 Task: Display the location "169 Perry Street, Grand Blanc, Michigan" only after confirmation.
Action: Mouse moved to (110, 180)
Screenshot: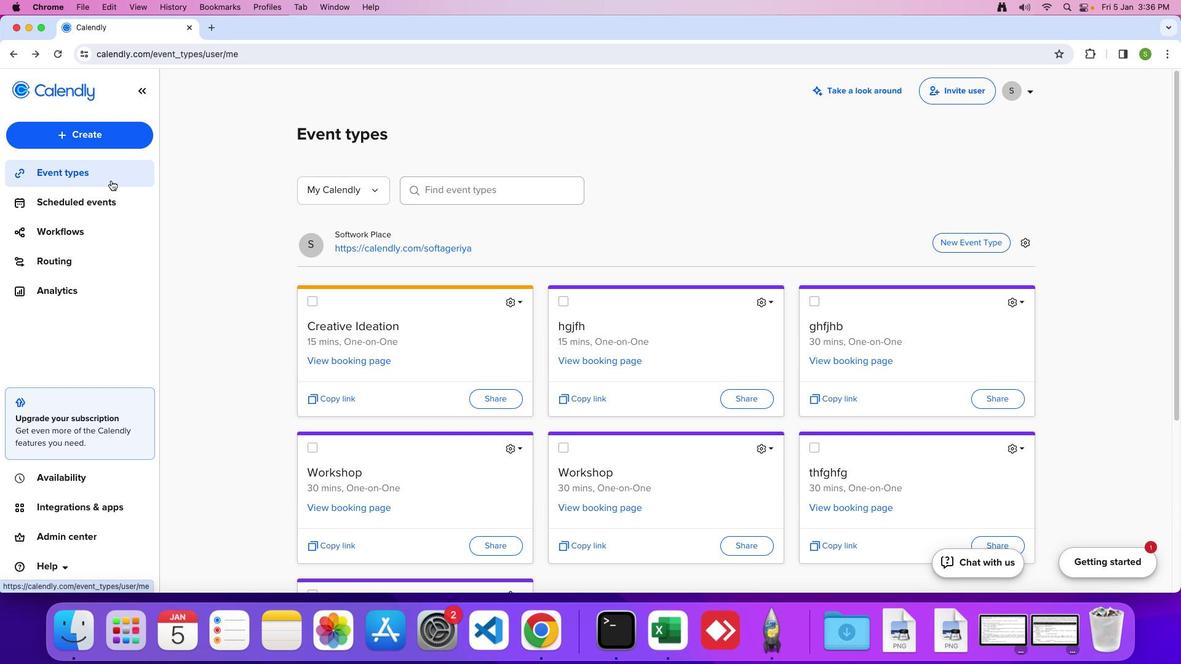 
Action: Mouse pressed left at (110, 180)
Screenshot: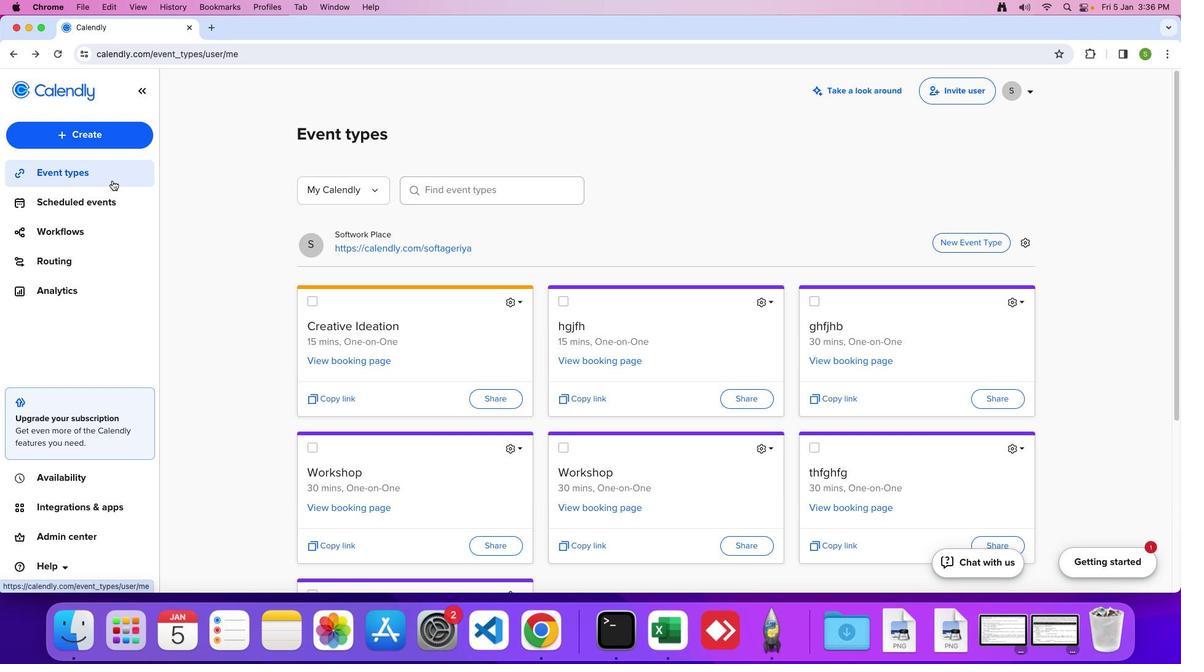 
Action: Mouse moved to (511, 298)
Screenshot: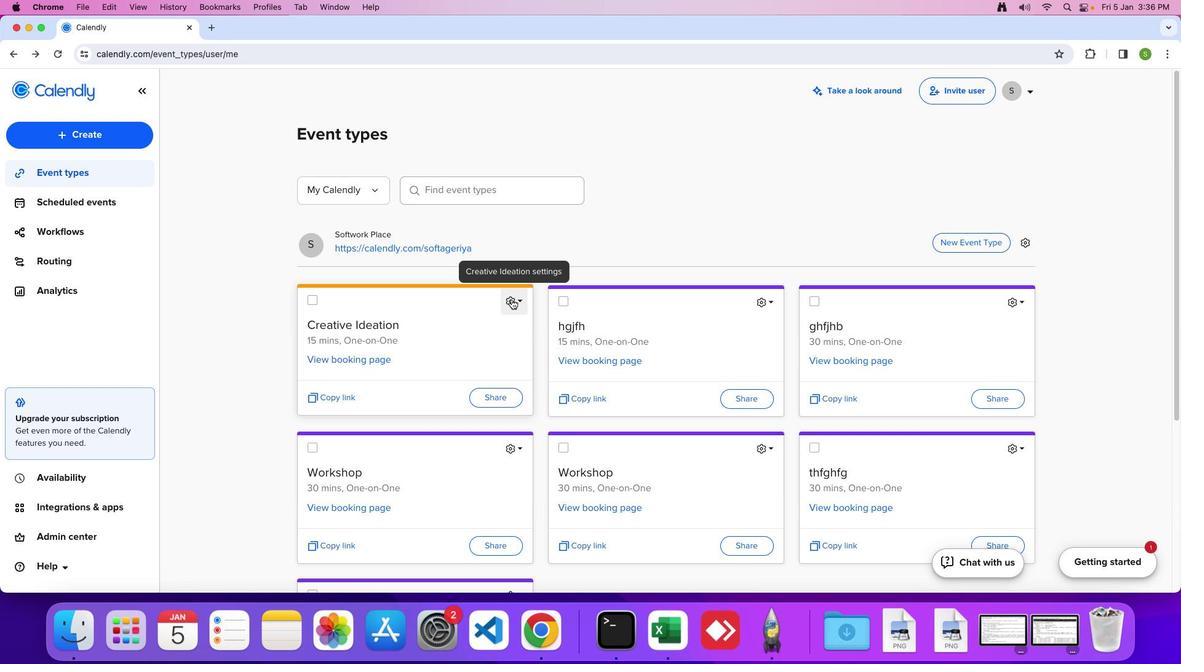 
Action: Mouse pressed left at (511, 298)
Screenshot: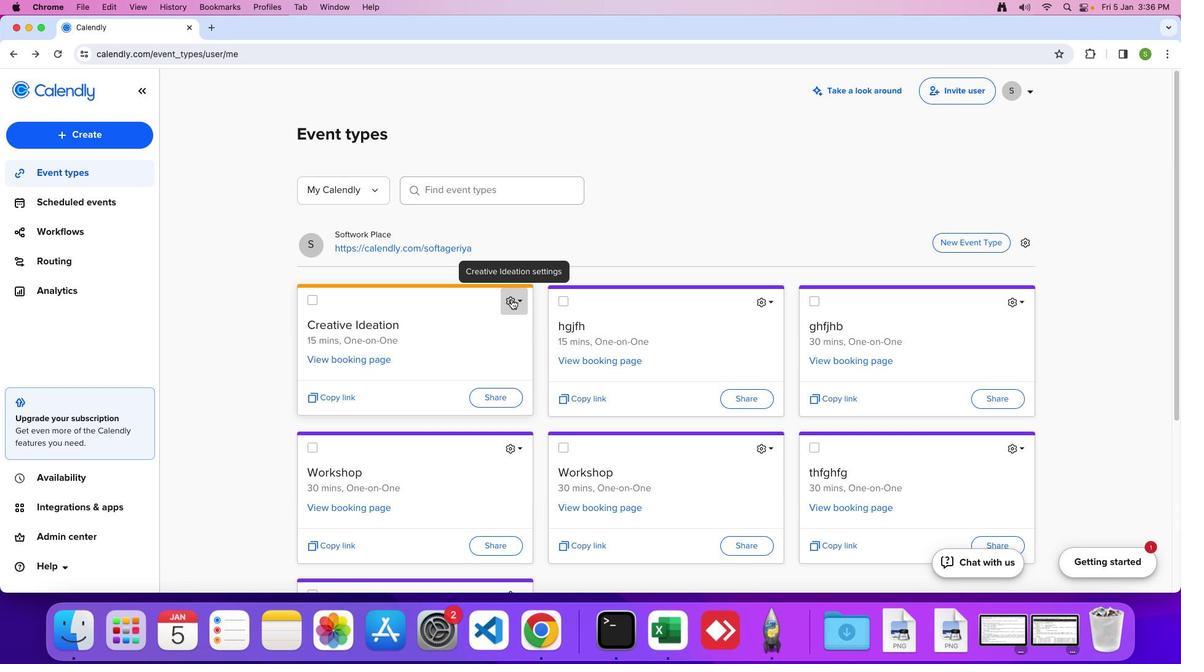 
Action: Mouse moved to (490, 334)
Screenshot: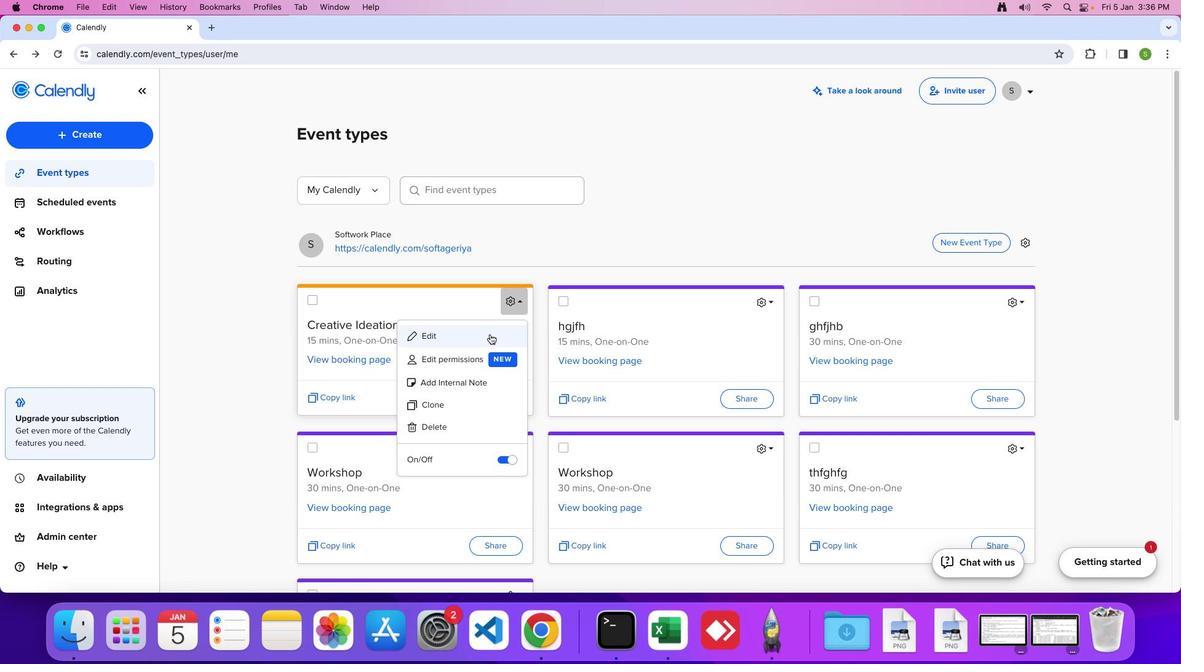 
Action: Mouse pressed left at (490, 334)
Screenshot: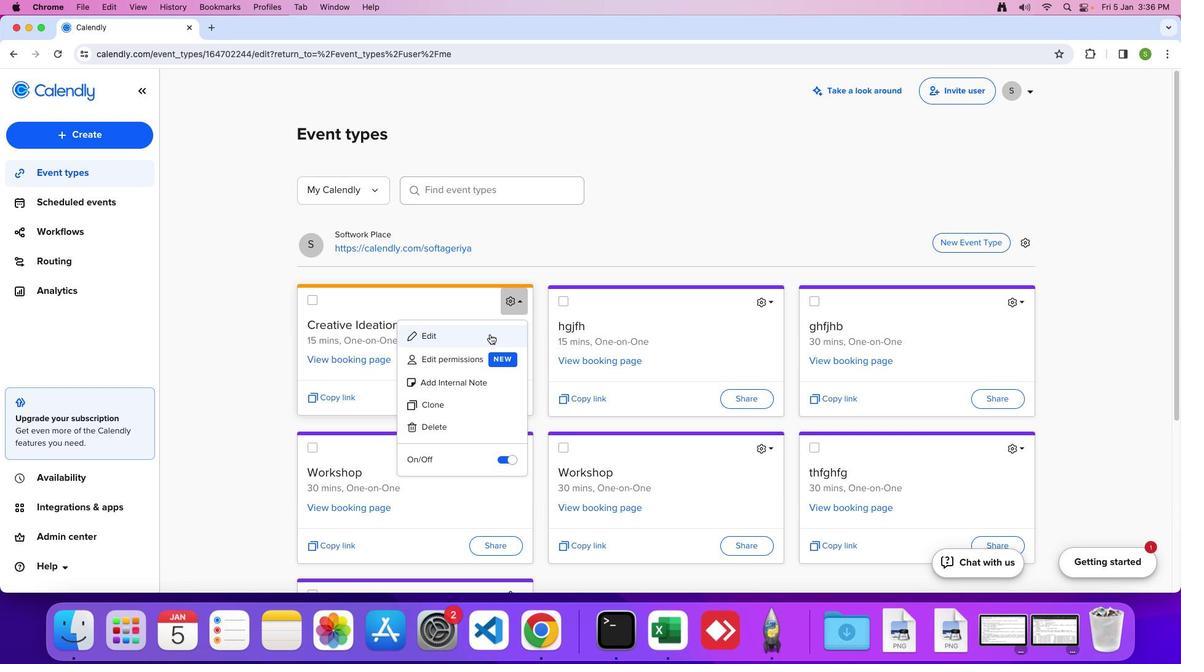 
Action: Mouse moved to (209, 191)
Screenshot: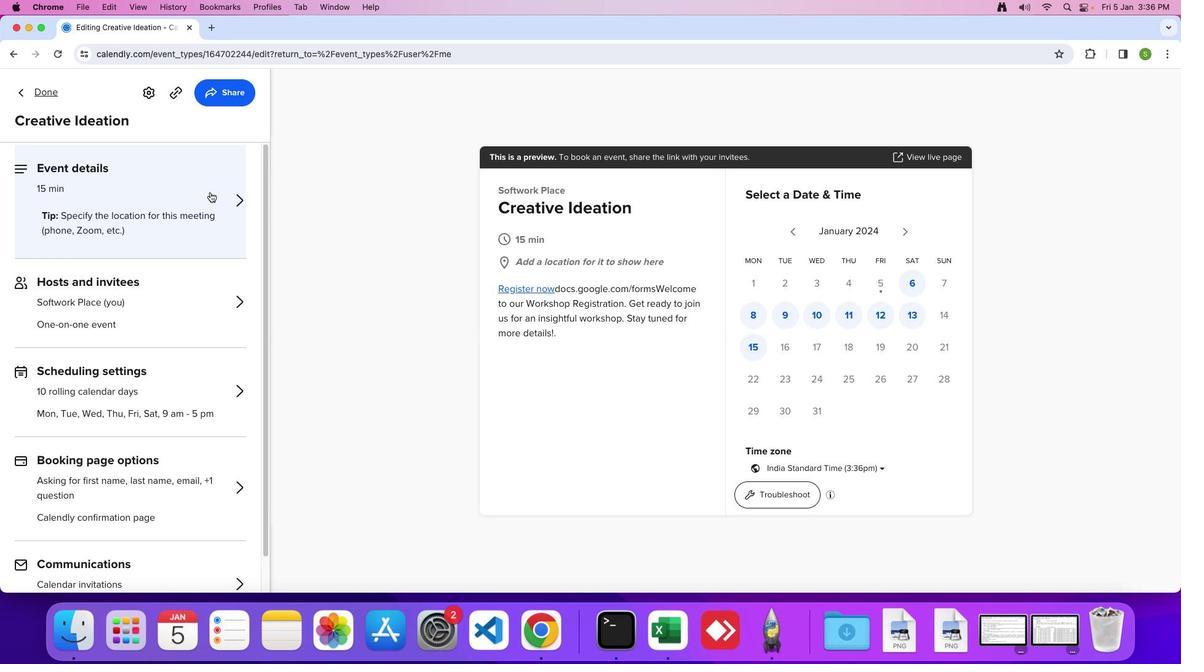 
Action: Mouse pressed left at (209, 191)
Screenshot: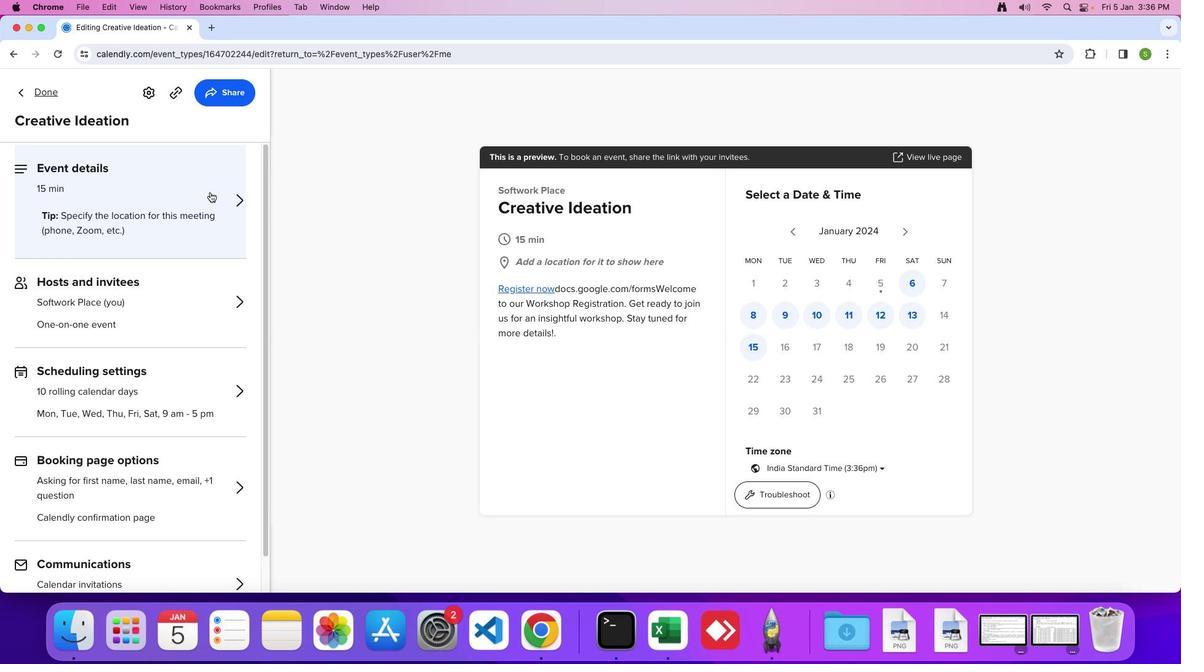
Action: Mouse moved to (230, 302)
Screenshot: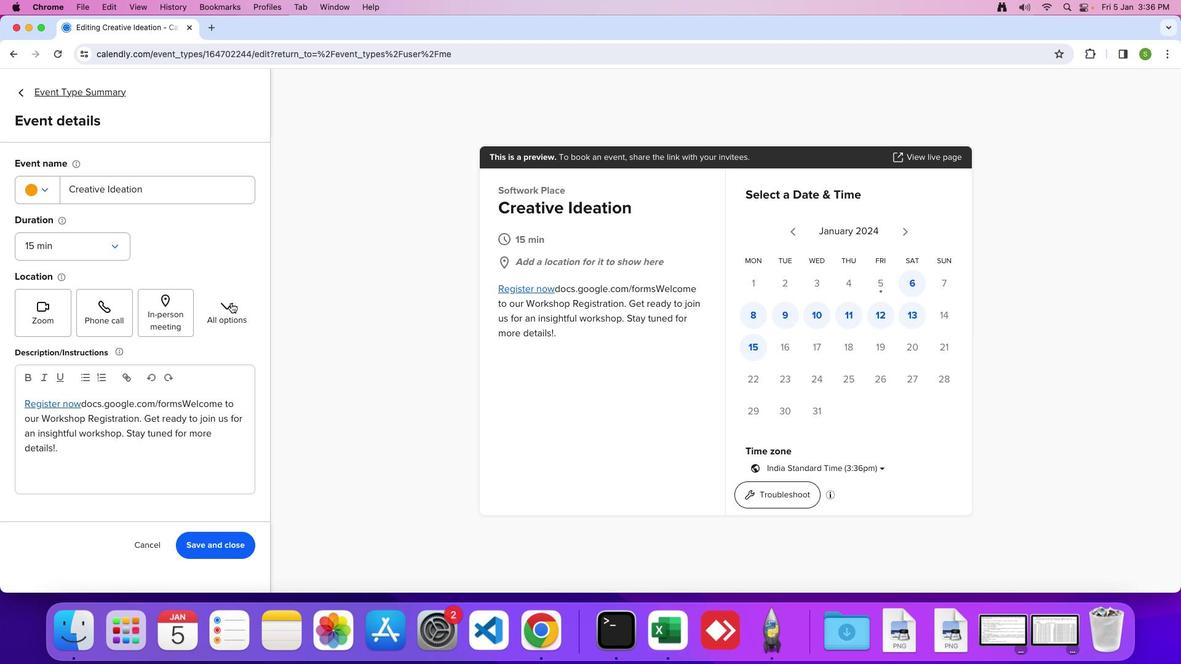 
Action: Mouse pressed left at (230, 302)
Screenshot: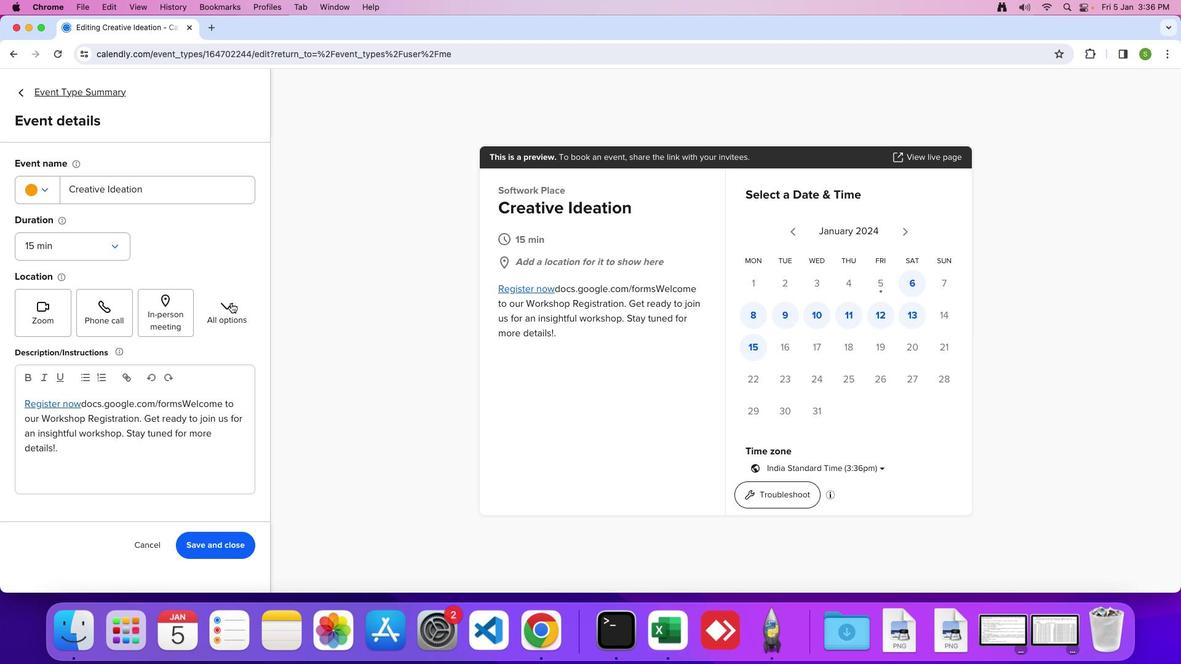 
Action: Mouse moved to (184, 374)
Screenshot: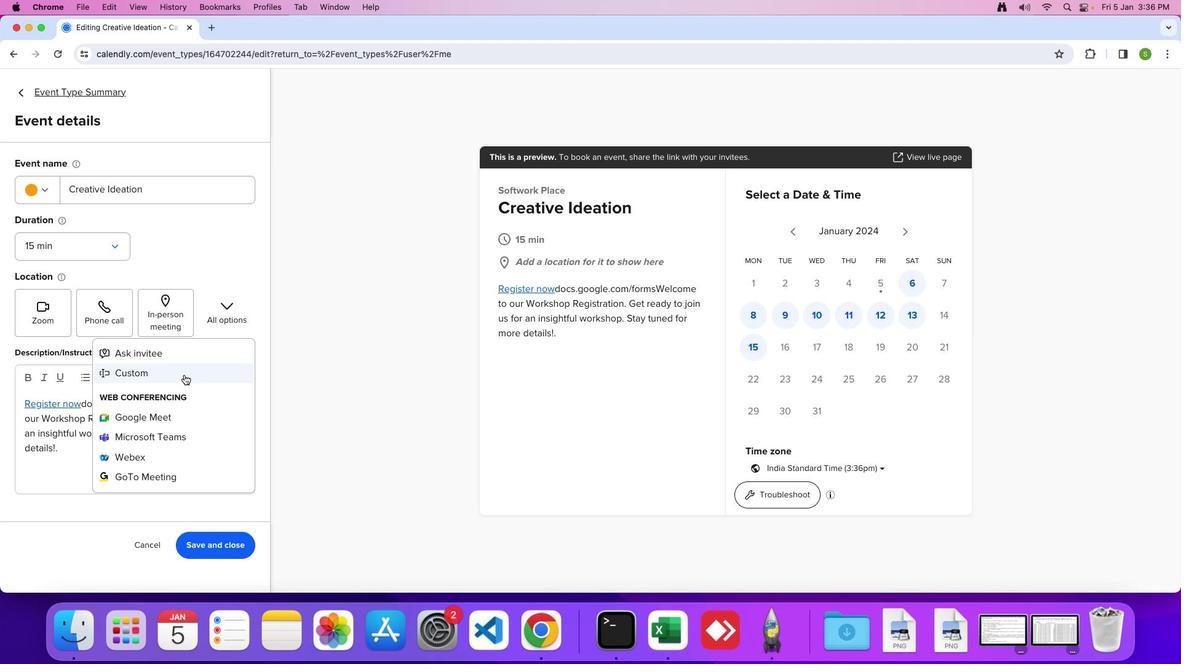 
Action: Mouse pressed left at (184, 374)
Screenshot: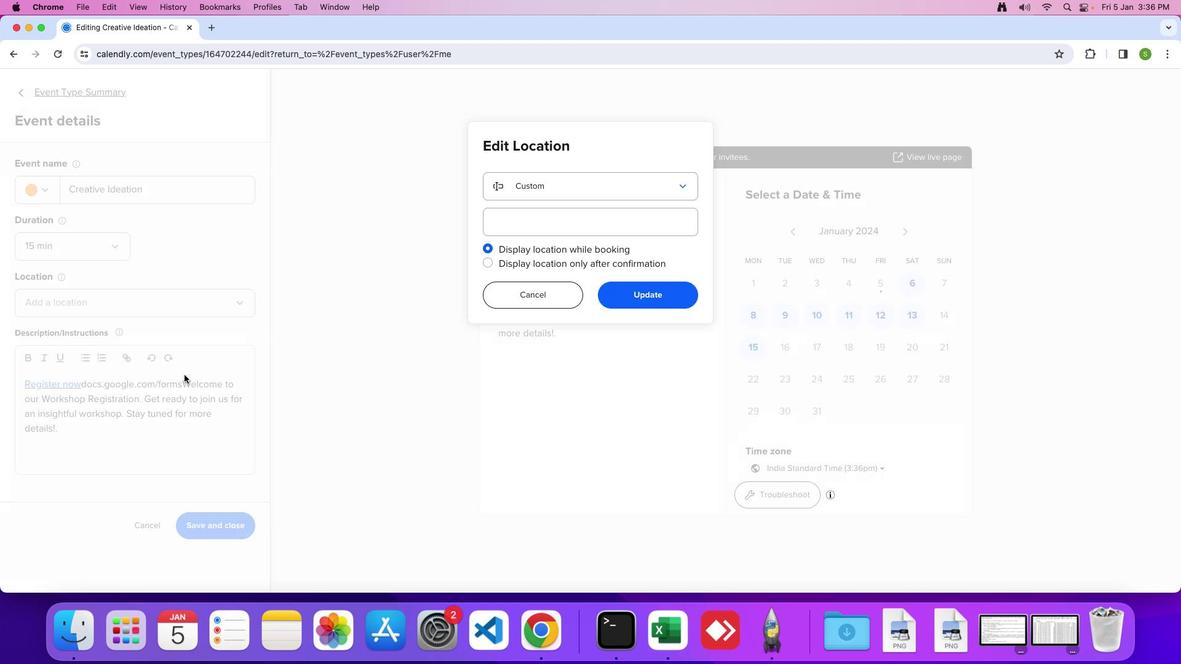 
Action: Mouse moved to (514, 224)
Screenshot: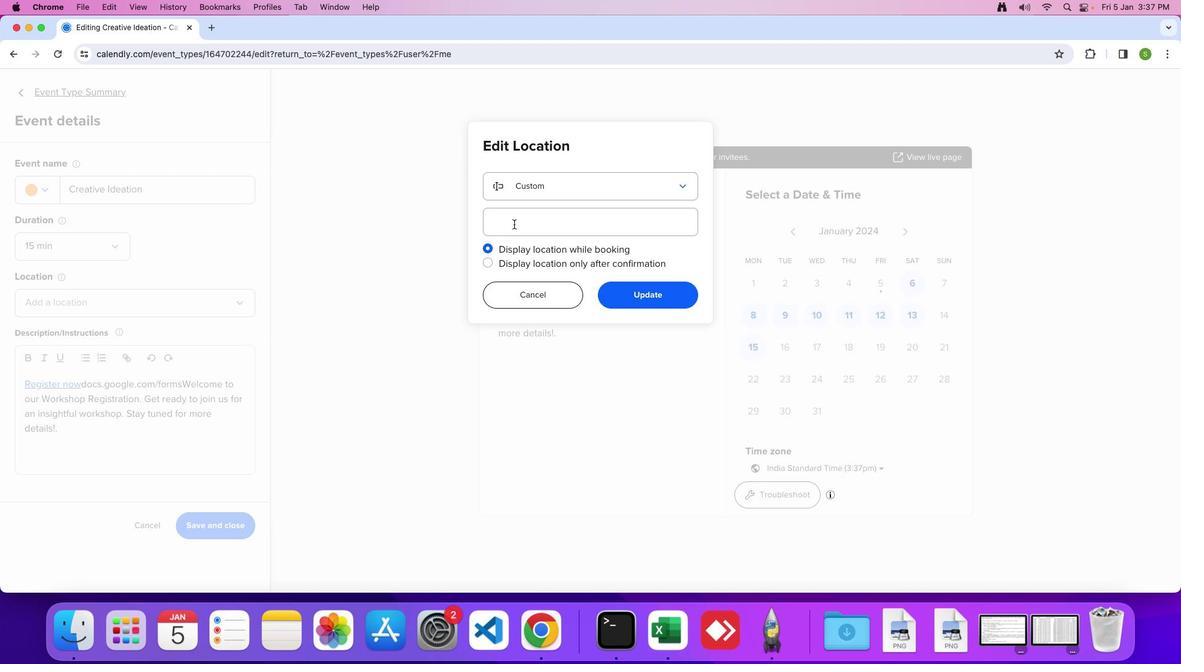 
Action: Mouse pressed left at (514, 224)
Screenshot: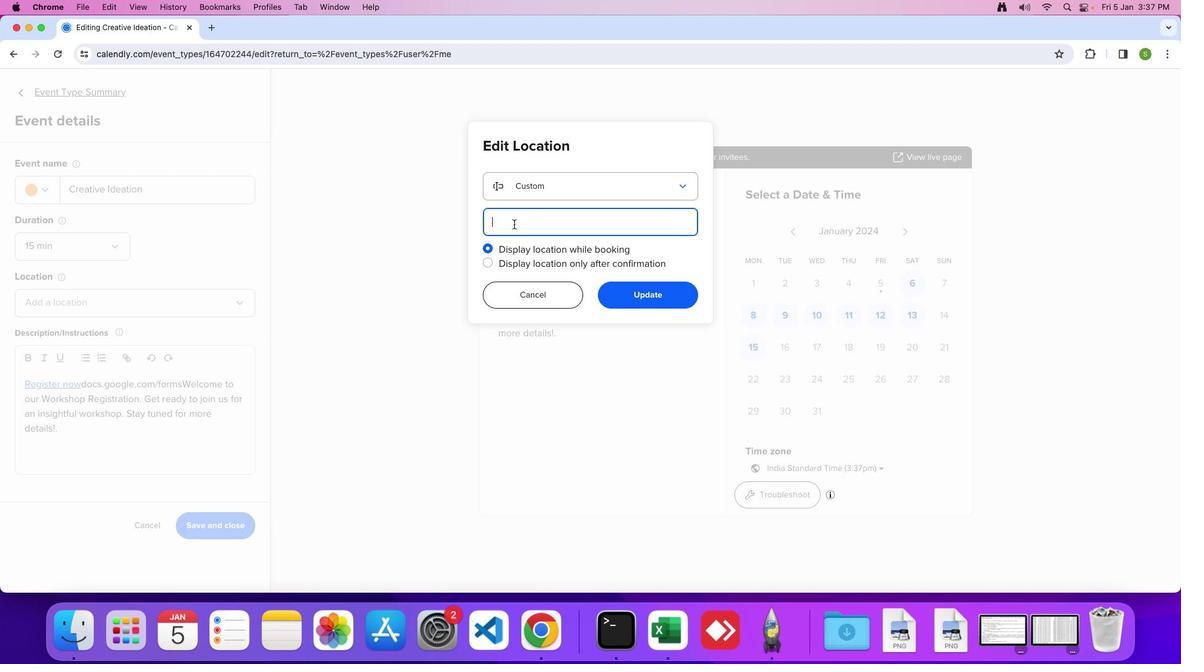 
Action: Mouse moved to (512, 226)
Screenshot: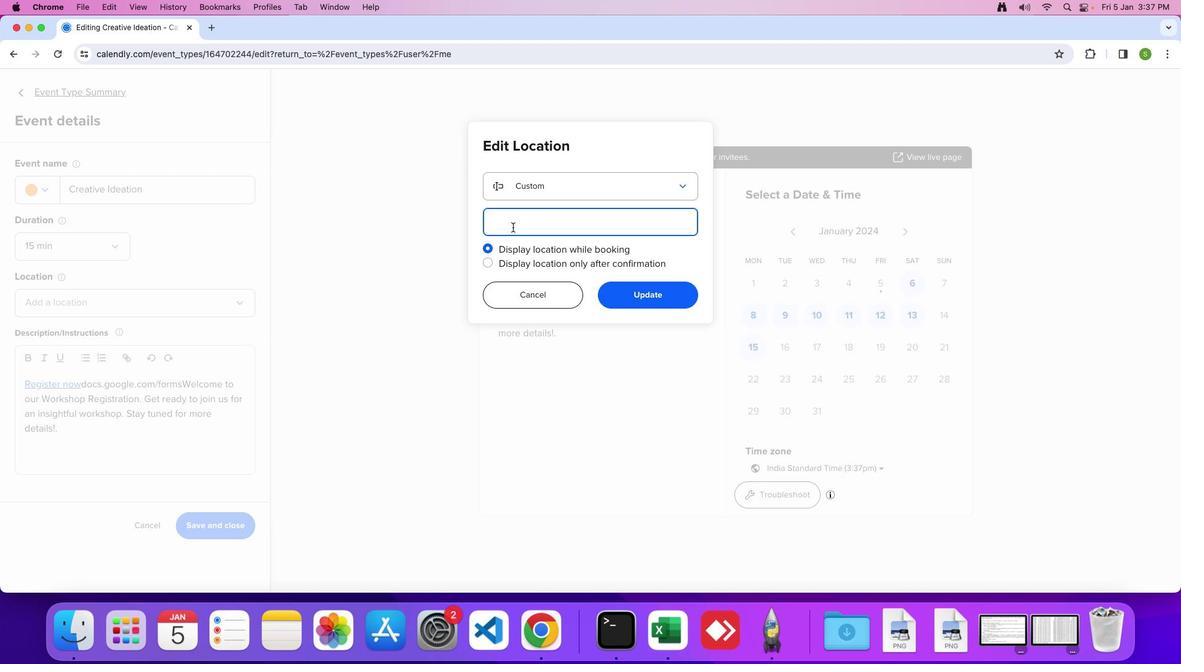 
Action: Key pressed '1''6''9'Key.space'P'Key.caps_lock'e''r''r''y'Key.spaceKey.shift'S''t''r''e''e''t'','Key.spaceKey.shift'G''r''a''n''d'Key.spaceKey.shift'B''l''a''n''c'','Key.spaceKey.shift'M''i''c''h''i''g''a''n'
Screenshot: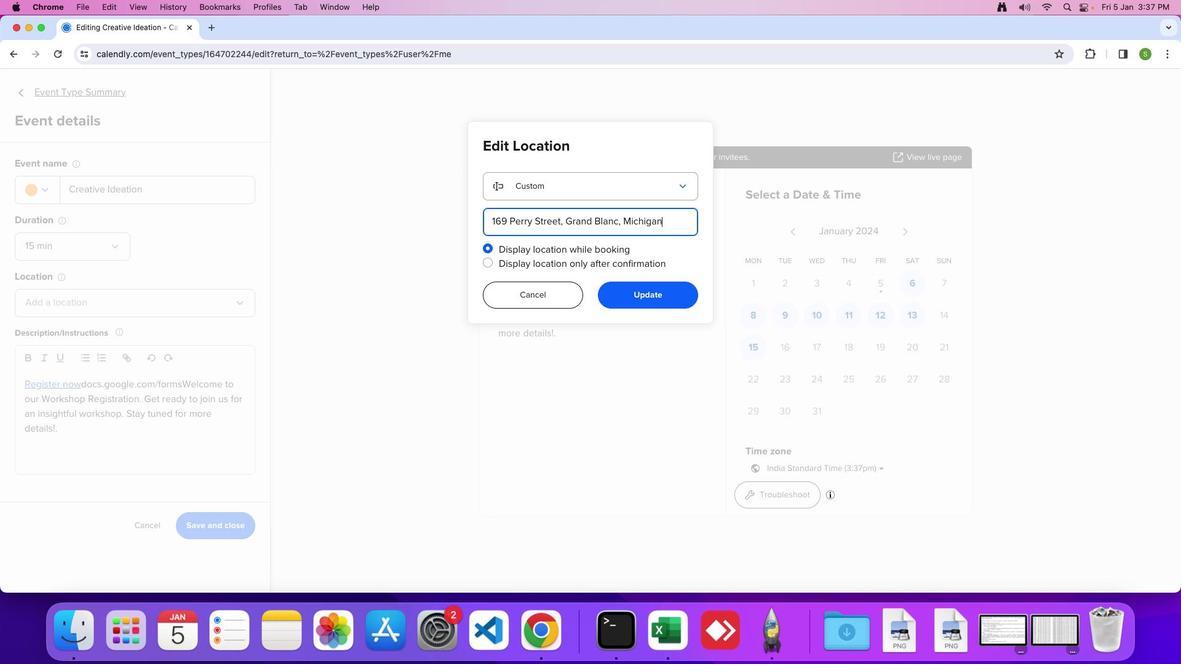 
Action: Mouse moved to (487, 260)
Screenshot: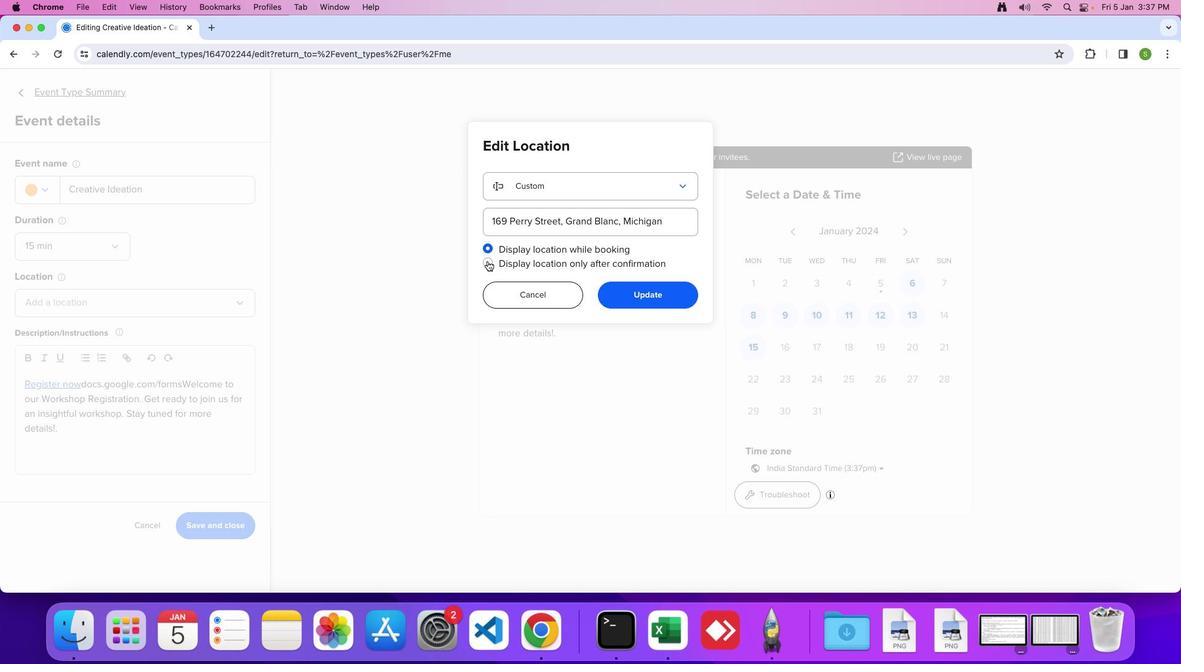 
Action: Mouse pressed left at (487, 260)
Screenshot: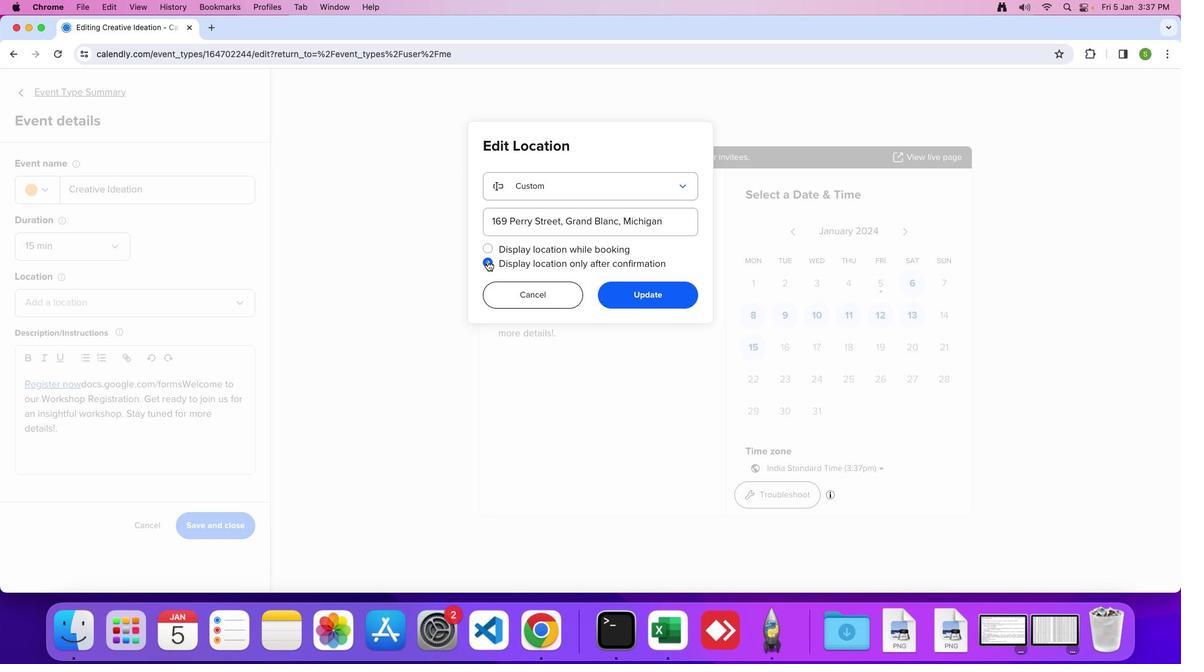 
Action: Mouse moved to (627, 295)
Screenshot: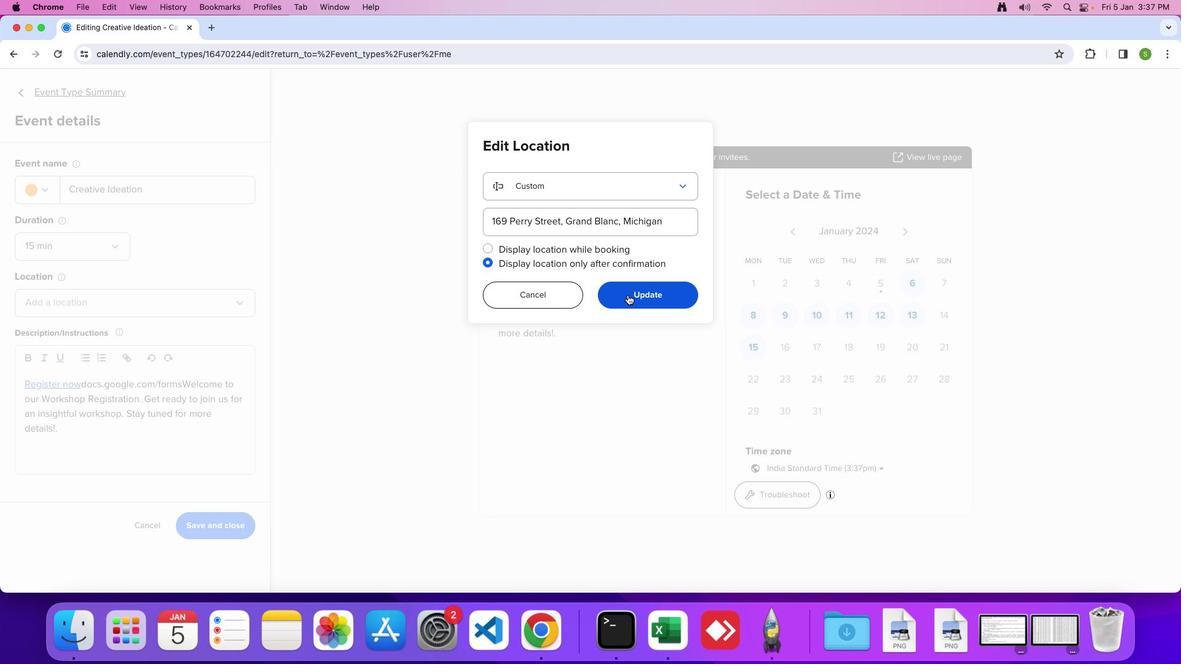 
Action: Mouse pressed left at (627, 295)
Screenshot: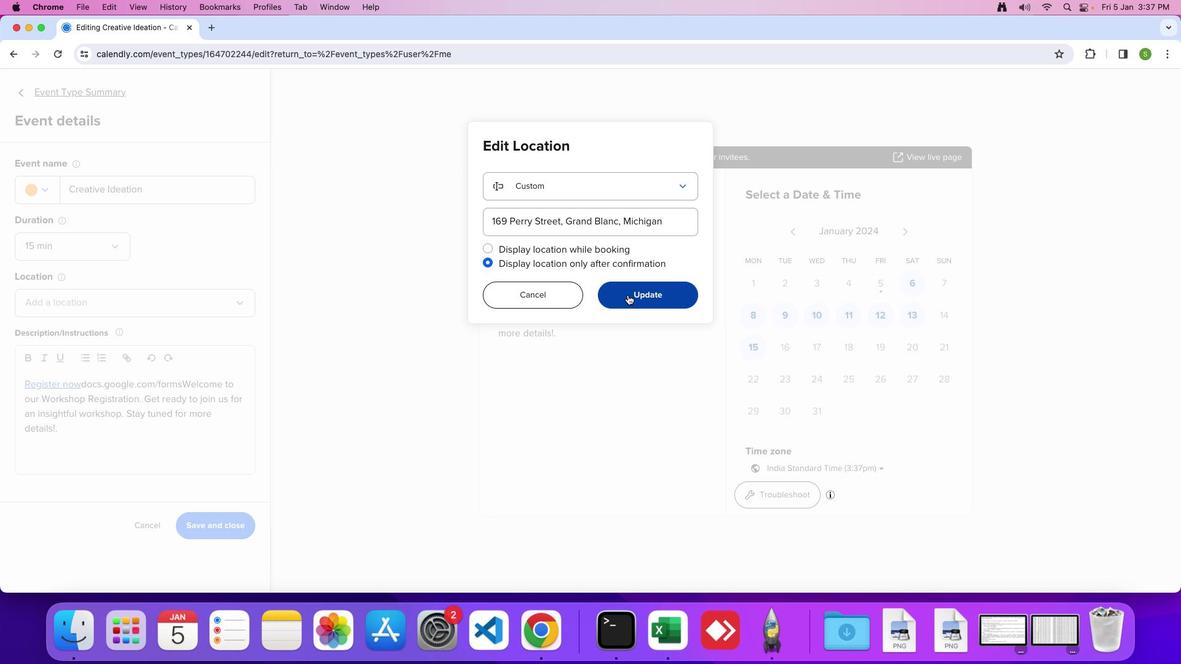 
